 Task: Select email notification preferences for all.
Action: Mouse moved to (1331, 71)
Screenshot: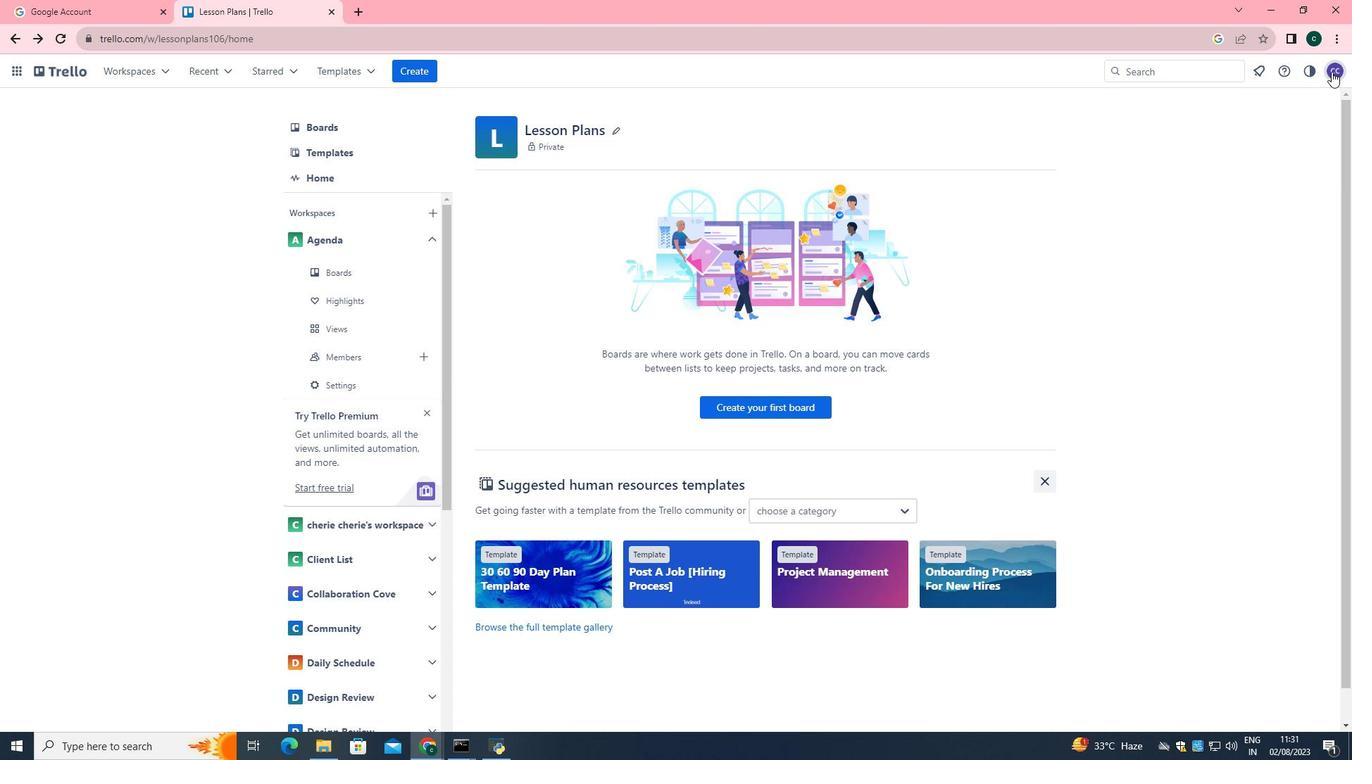 
Action: Mouse pressed left at (1331, 71)
Screenshot: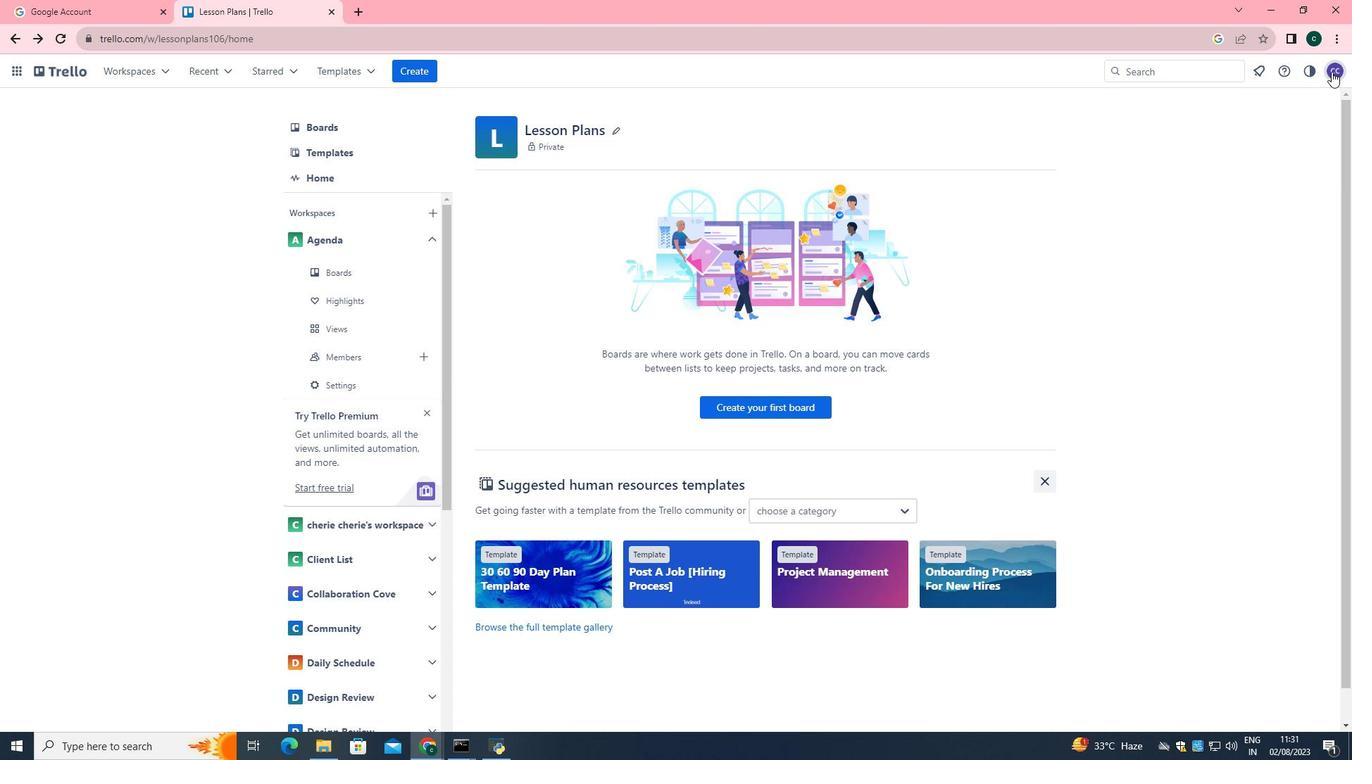 
Action: Mouse moved to (1233, 328)
Screenshot: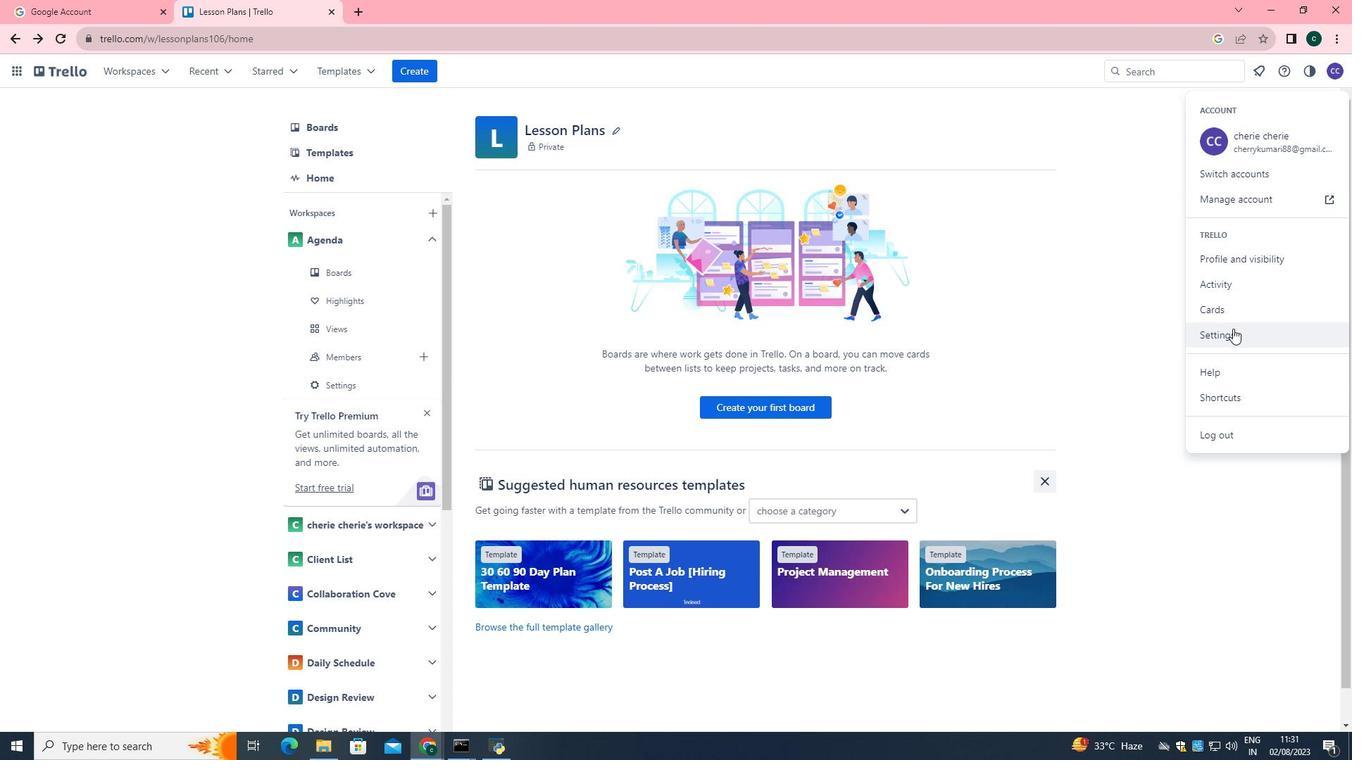 
Action: Mouse pressed left at (1233, 328)
Screenshot: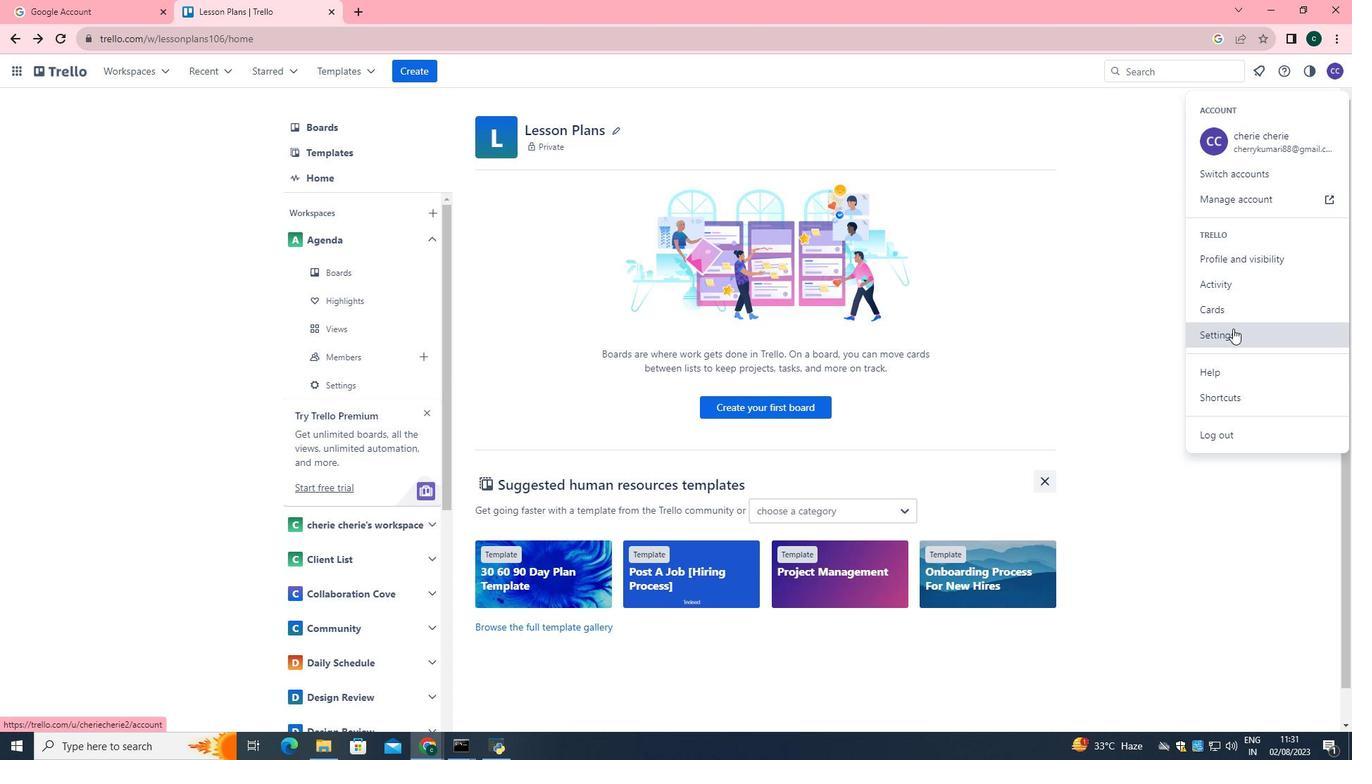 
Action: Mouse moved to (90, 545)
Screenshot: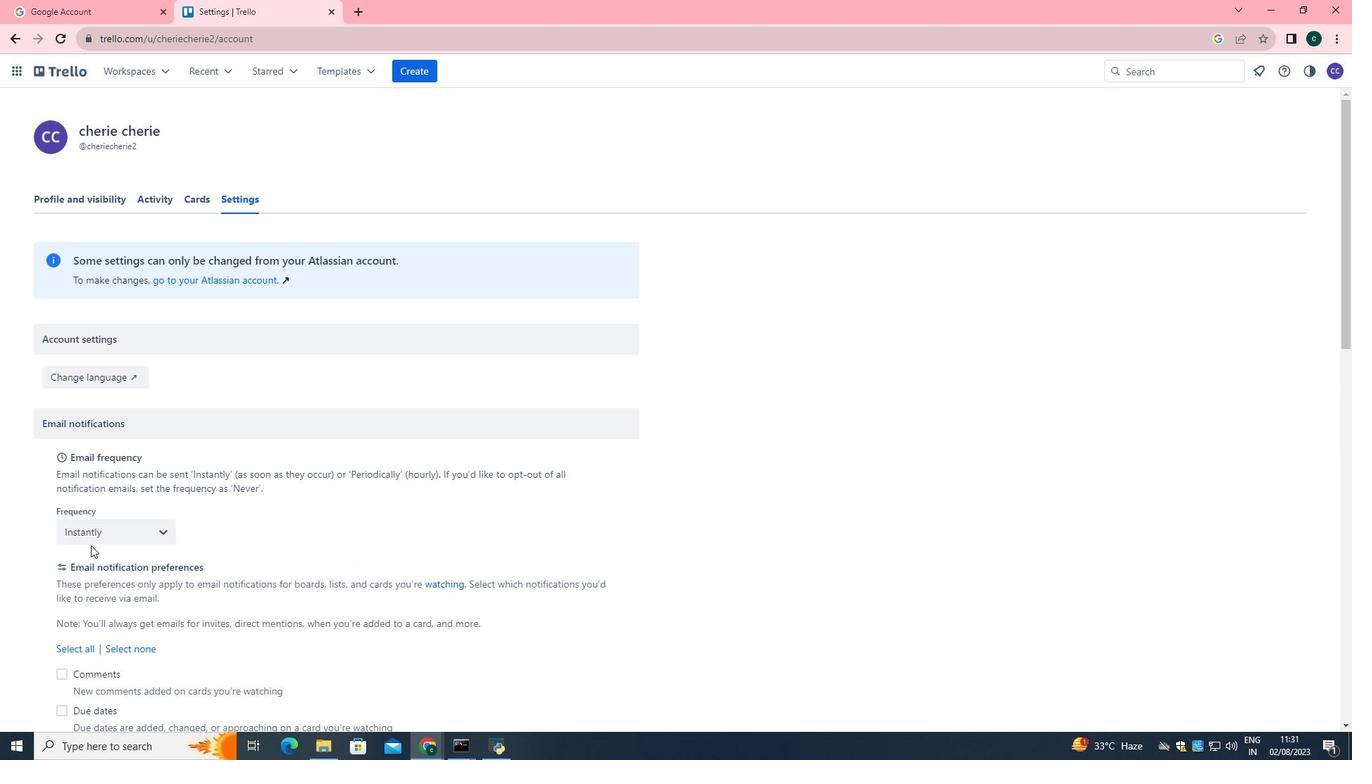 
Action: Mouse scrolled (90, 545) with delta (0, 0)
Screenshot: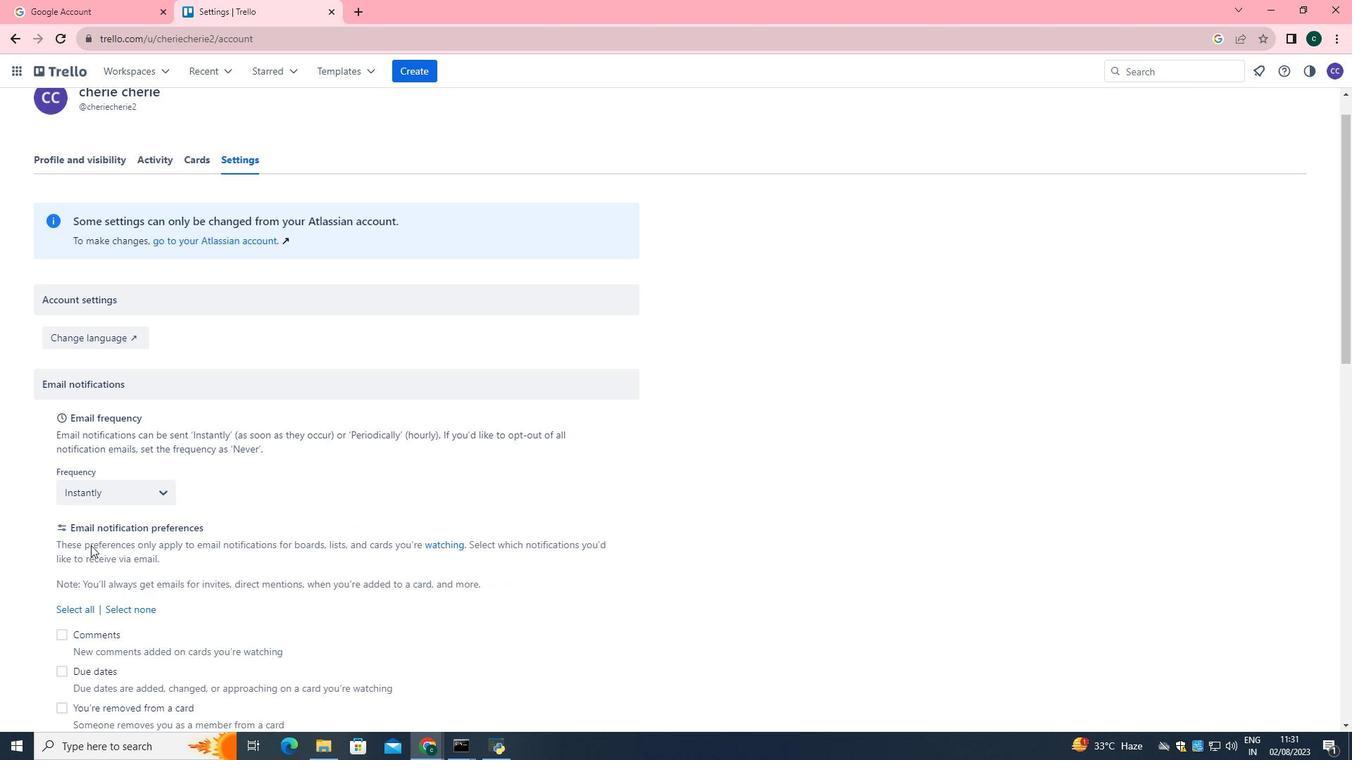 
Action: Mouse scrolled (90, 545) with delta (0, 0)
Screenshot: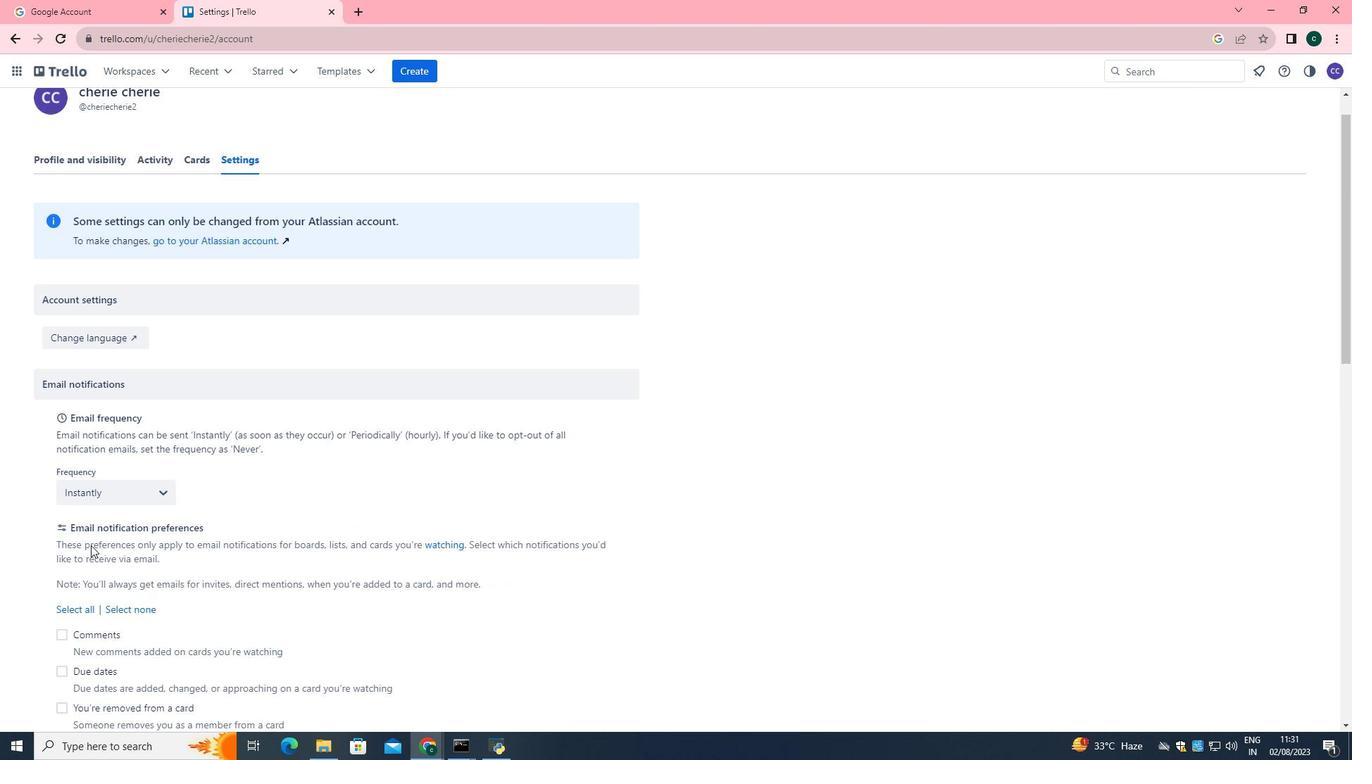 
Action: Mouse moved to (73, 510)
Screenshot: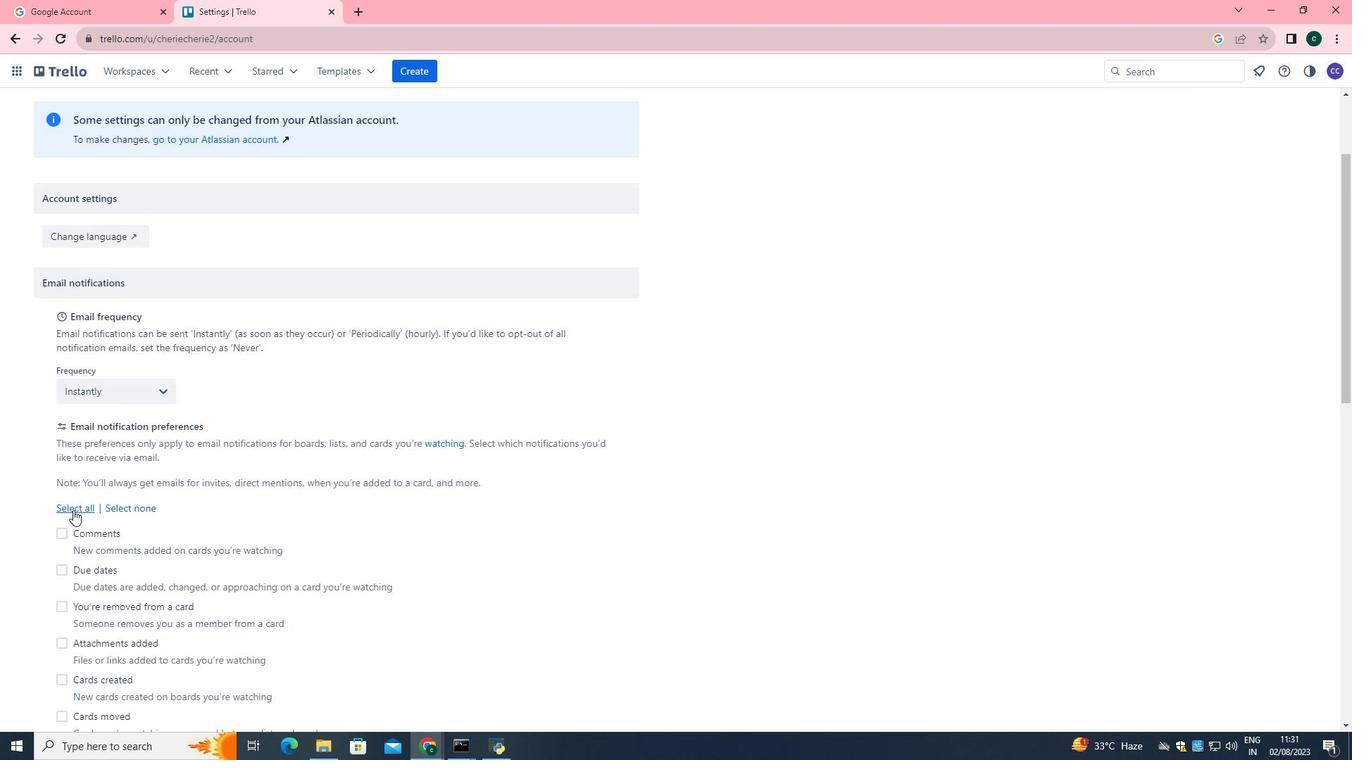
Action: Mouse pressed left at (73, 510)
Screenshot: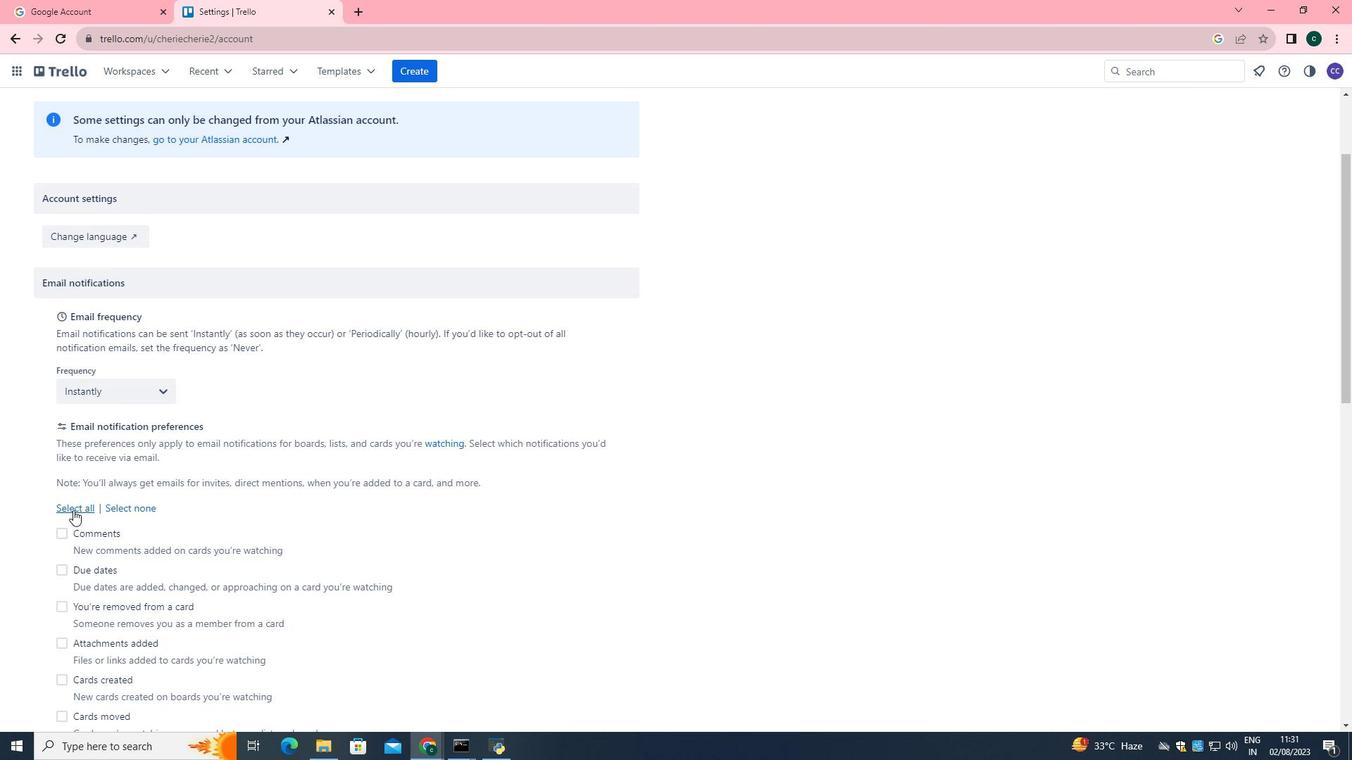 
